 Task: Add Turkey & Muenster Wrap to the cart.
Action: Mouse moved to (922, 327)
Screenshot: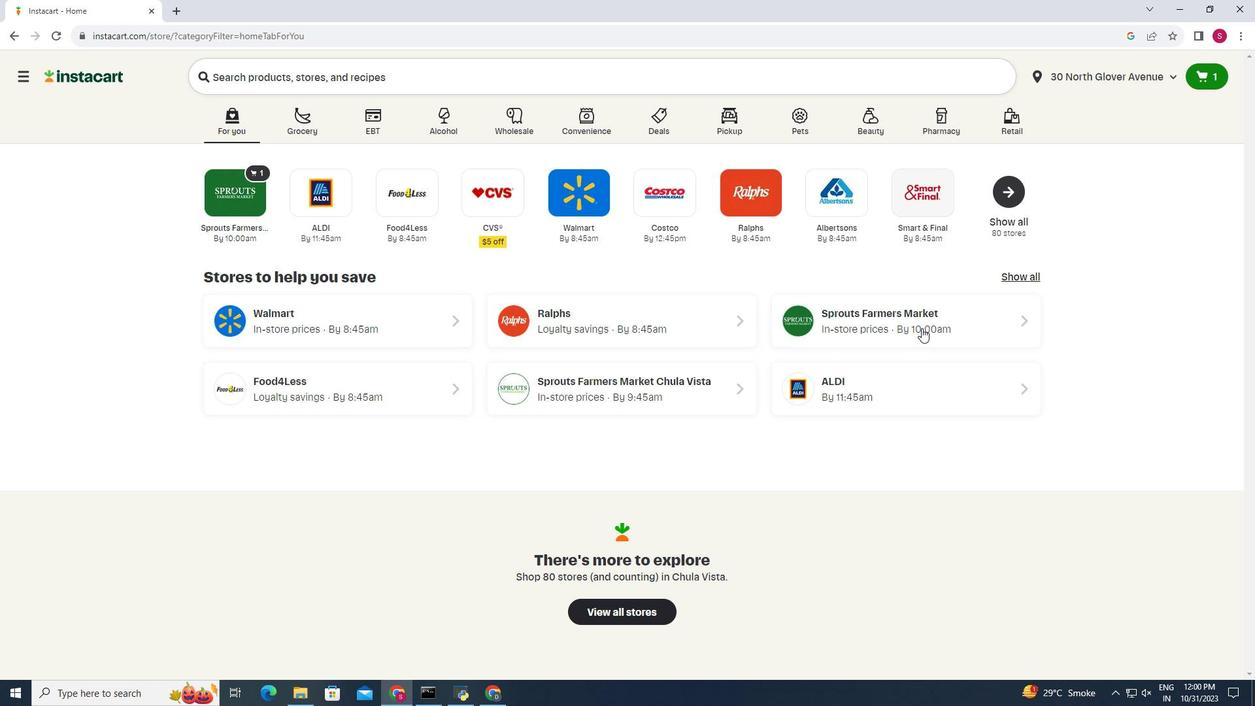 
Action: Mouse pressed left at (922, 327)
Screenshot: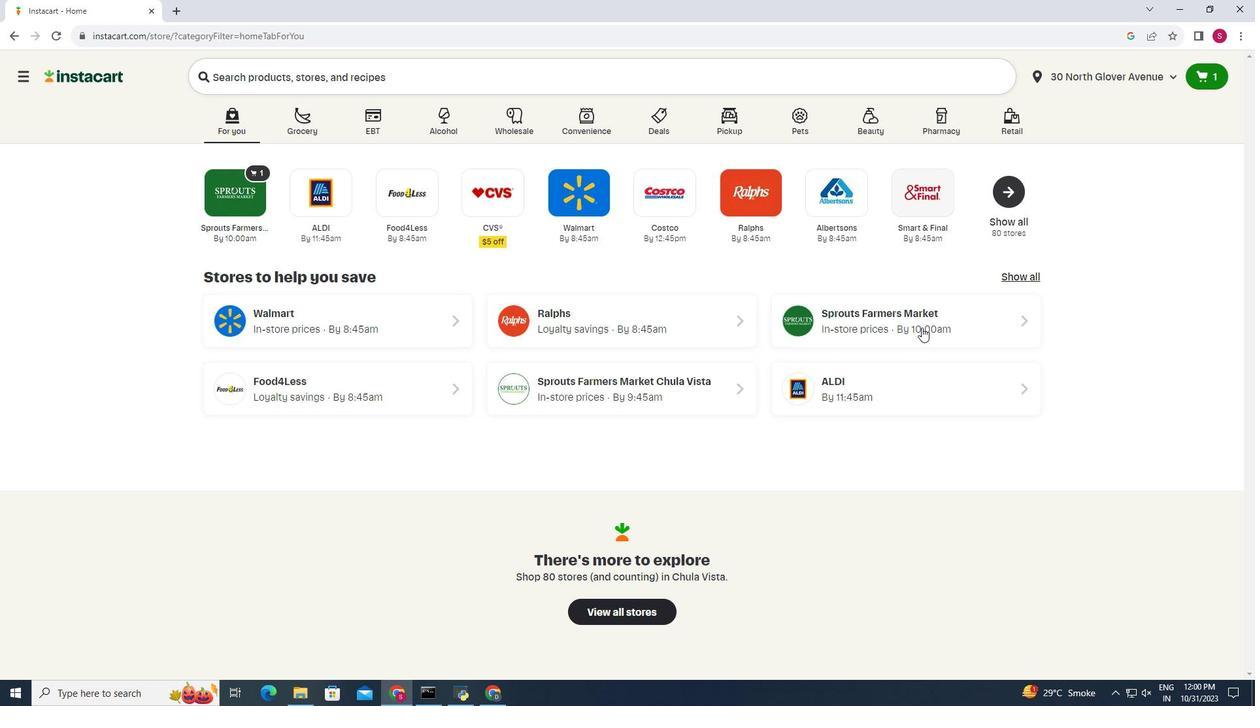
Action: Mouse moved to (39, 597)
Screenshot: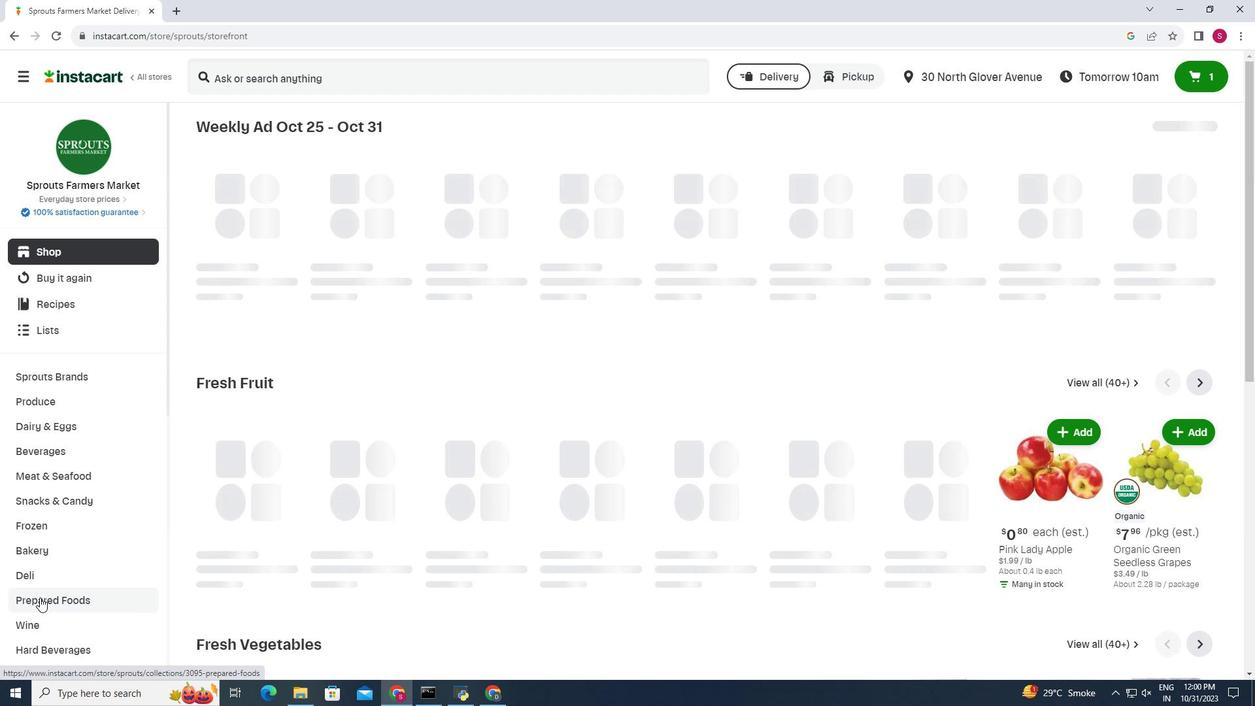 
Action: Mouse pressed left at (39, 597)
Screenshot: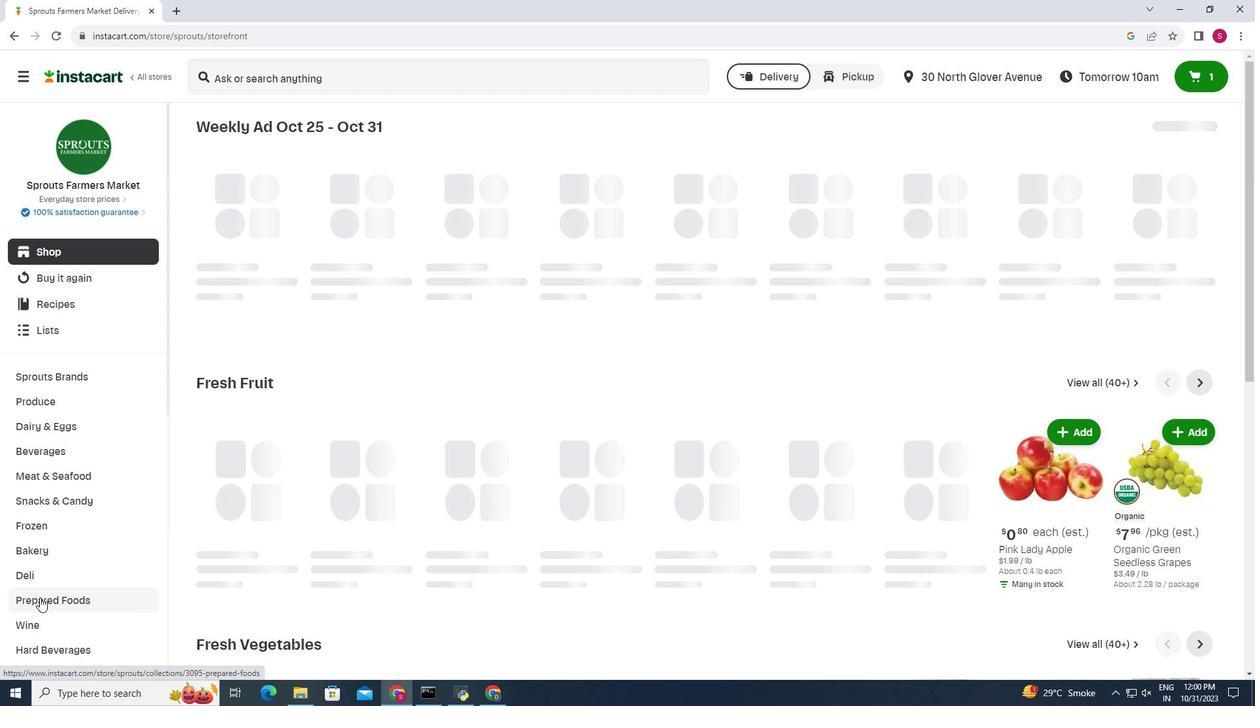 
Action: Mouse moved to (391, 160)
Screenshot: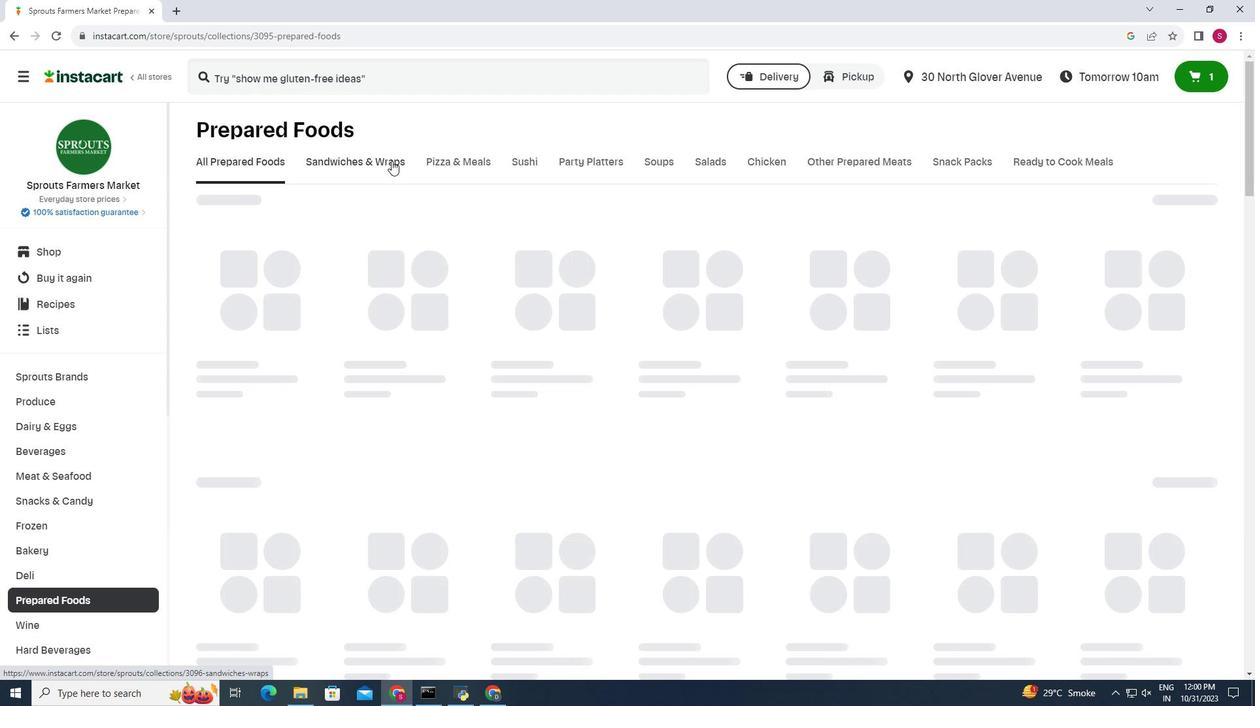 
Action: Mouse pressed left at (391, 160)
Screenshot: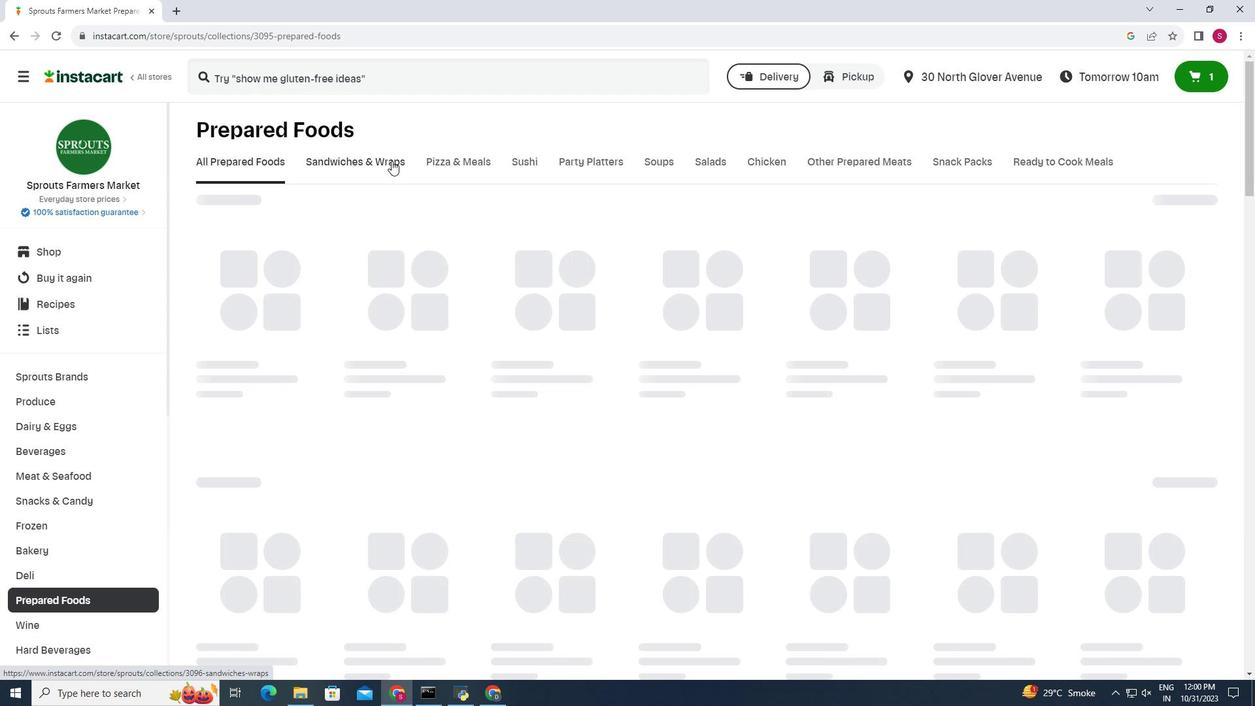 
Action: Mouse moved to (396, 272)
Screenshot: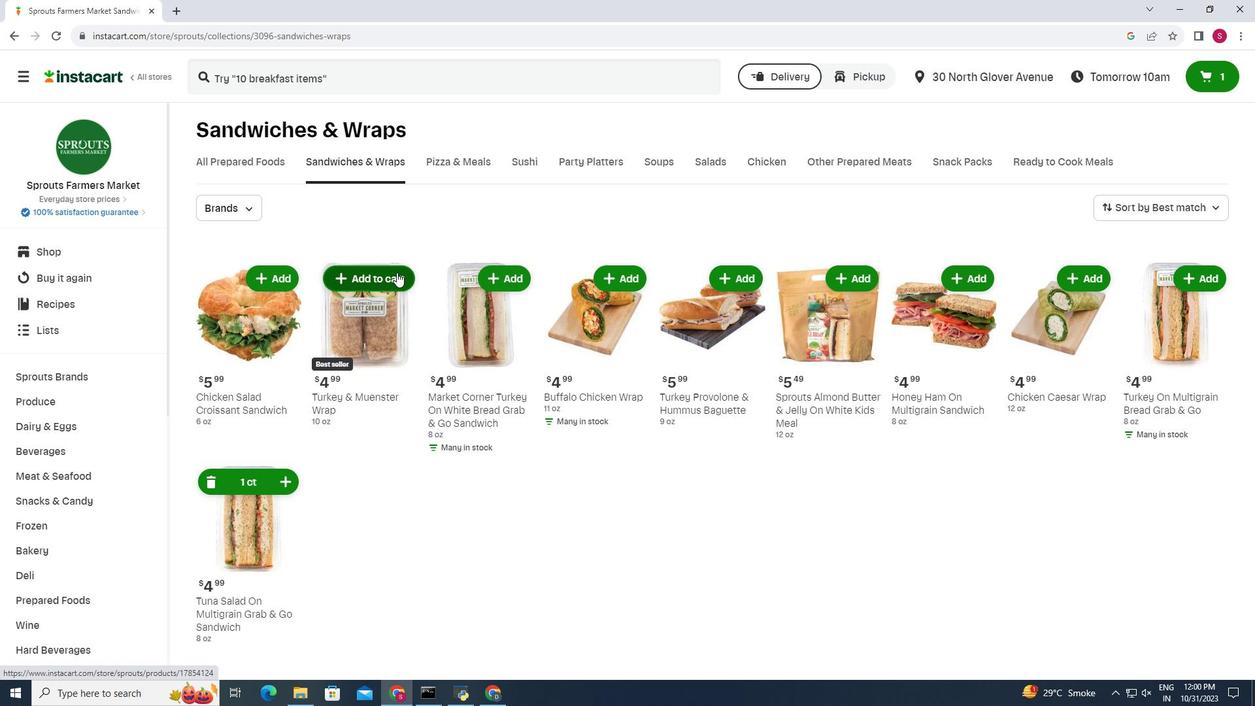 
Action: Mouse pressed left at (396, 272)
Screenshot: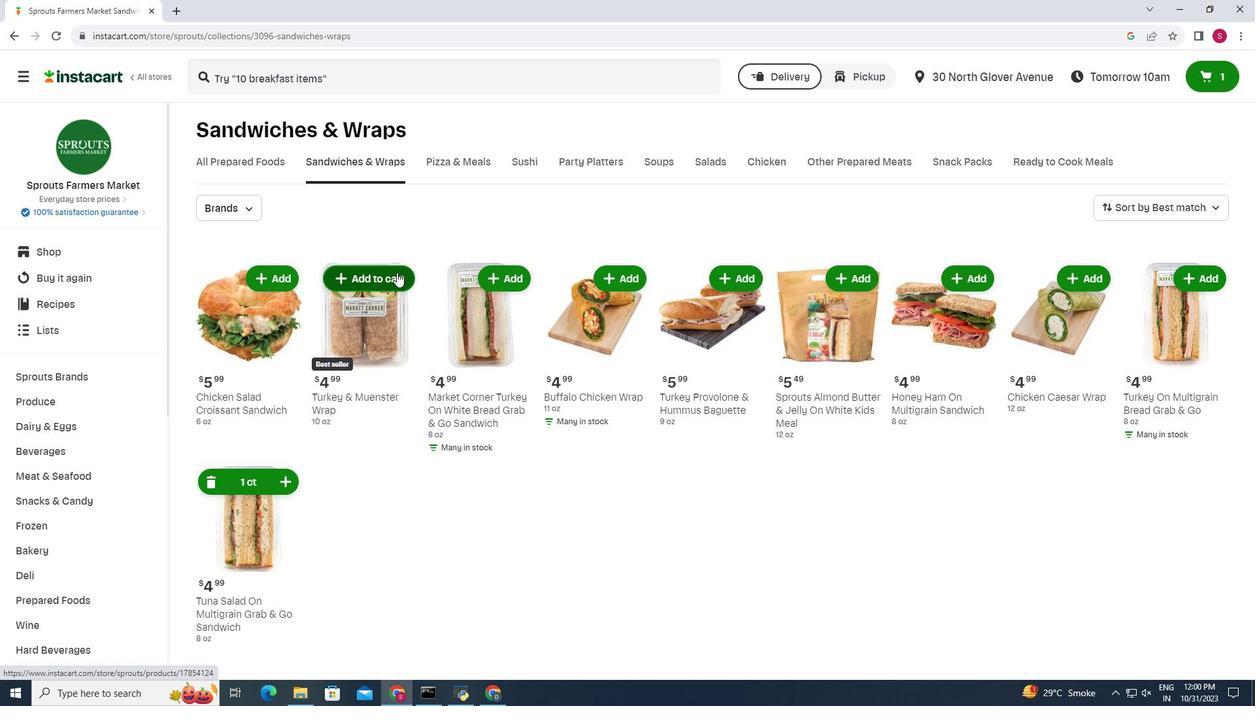 
Action: Mouse moved to (437, 251)
Screenshot: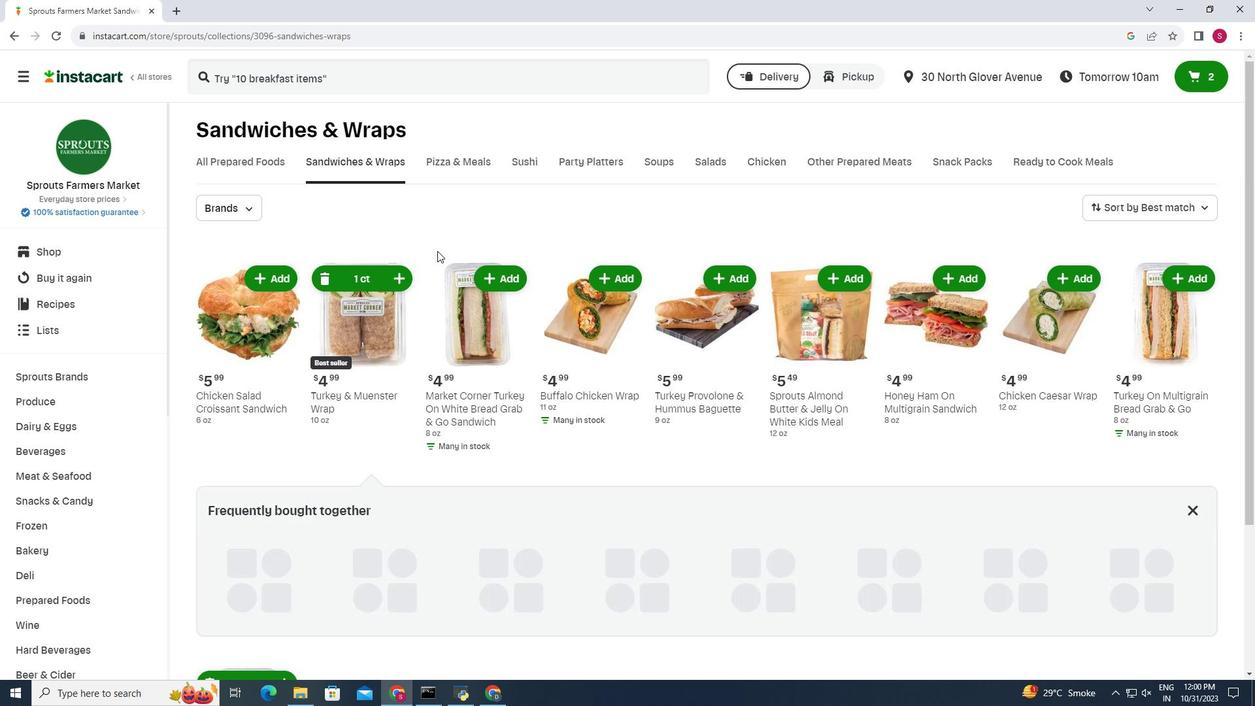 
